 Task: Use the audio channel remapper to remap the "Side left" to "Center".
Action: Mouse moved to (108, 13)
Screenshot: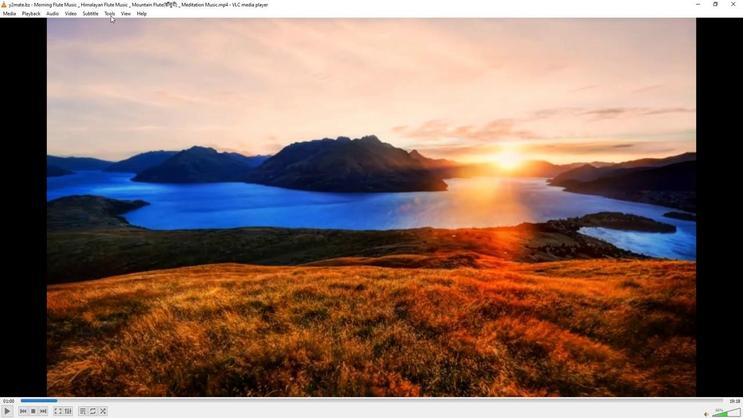 
Action: Mouse pressed left at (108, 13)
Screenshot: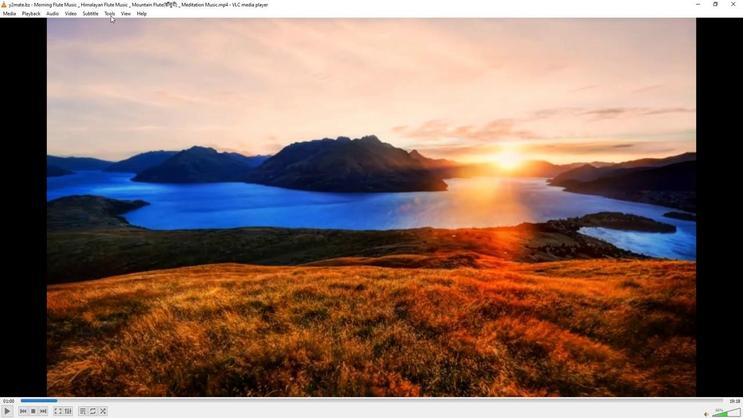 
Action: Mouse moved to (115, 101)
Screenshot: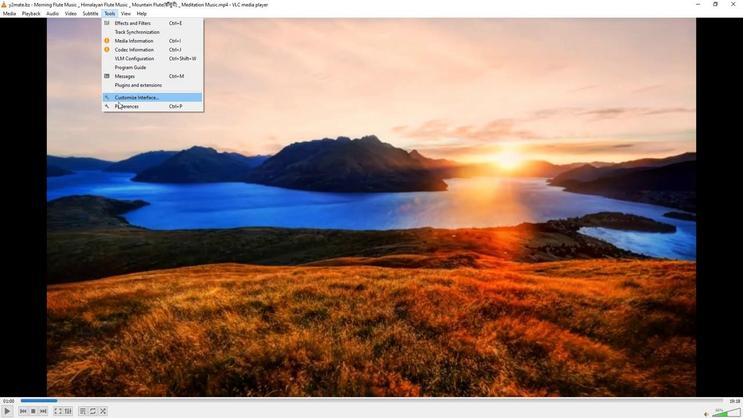 
Action: Mouse pressed left at (115, 101)
Screenshot: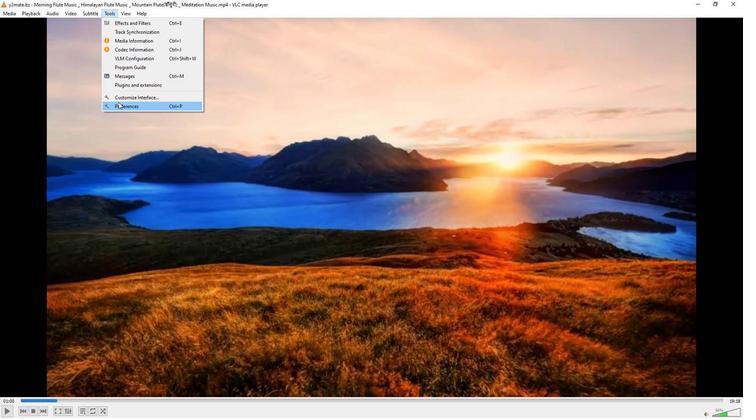 
Action: Mouse moved to (238, 344)
Screenshot: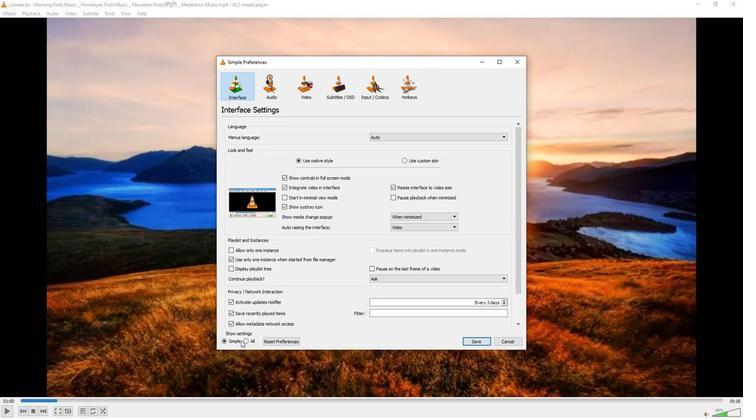 
Action: Mouse pressed left at (238, 344)
Screenshot: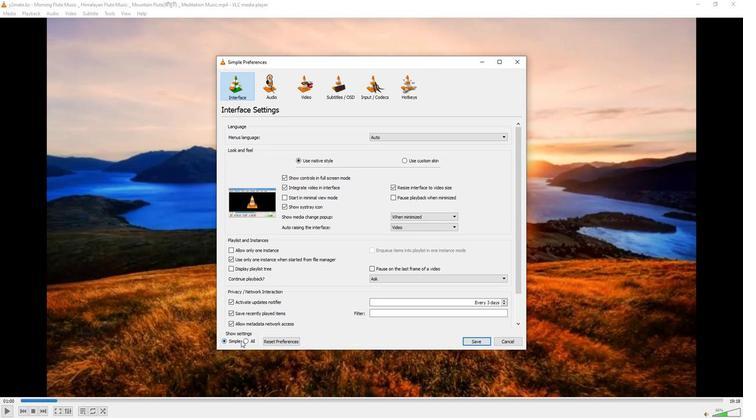 
Action: Mouse moved to (242, 343)
Screenshot: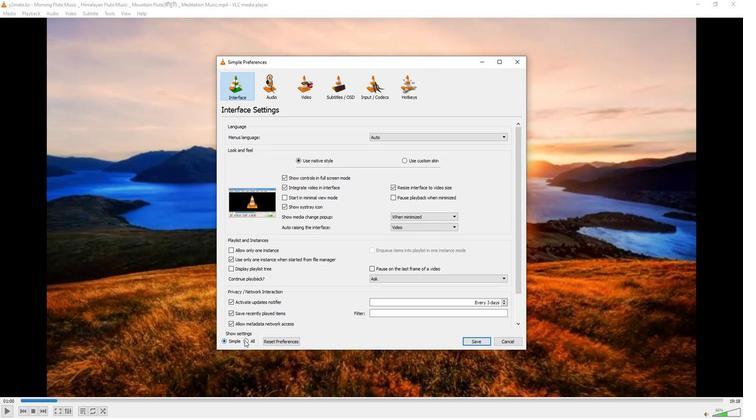 
Action: Mouse pressed left at (242, 343)
Screenshot: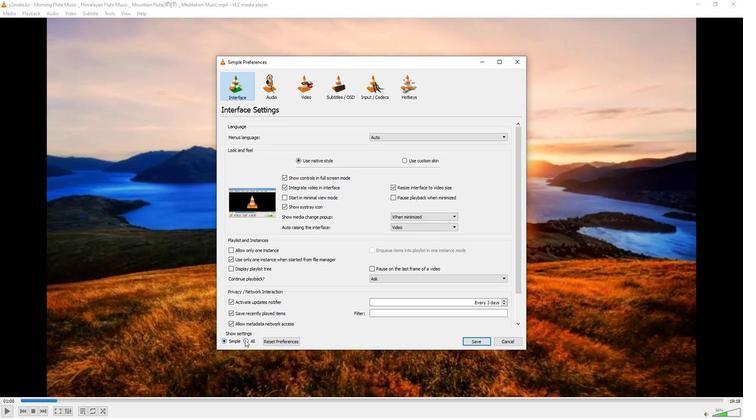 
Action: Mouse moved to (230, 167)
Screenshot: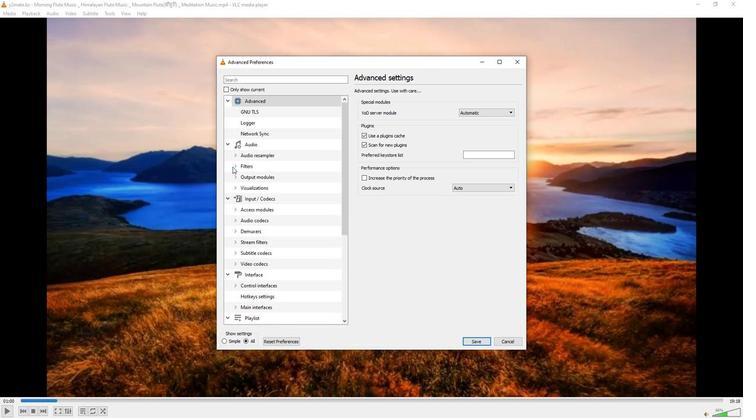 
Action: Mouse pressed left at (230, 167)
Screenshot: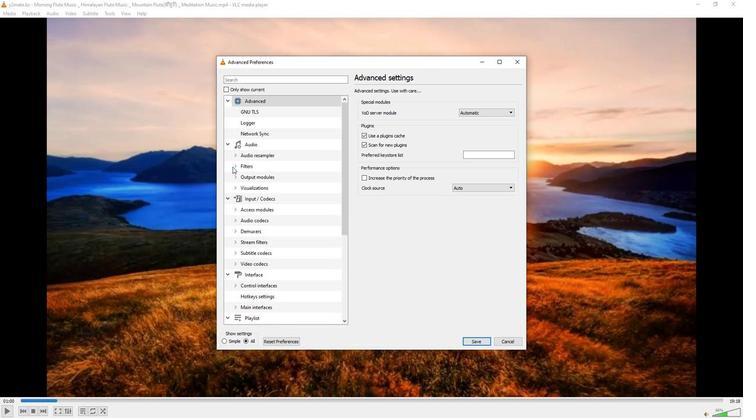 
Action: Mouse moved to (253, 277)
Screenshot: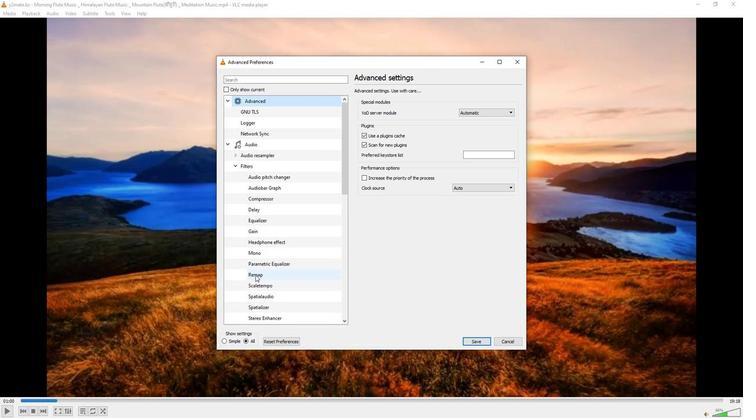 
Action: Mouse pressed left at (253, 277)
Screenshot: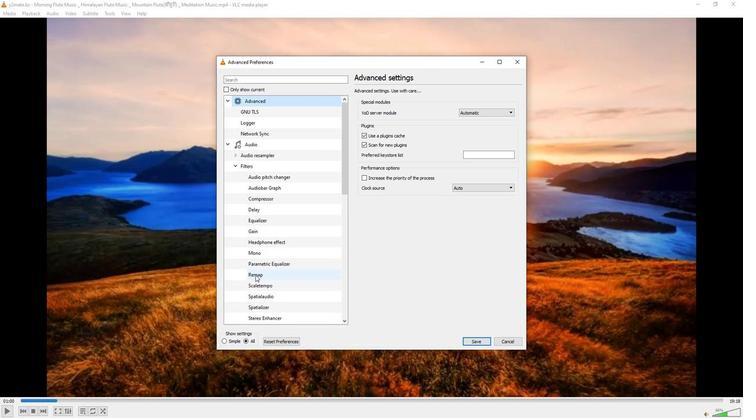 
Action: Mouse moved to (475, 169)
Screenshot: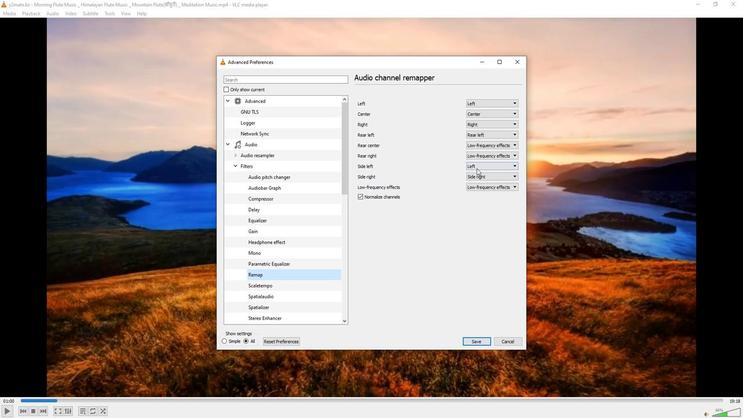 
Action: Mouse pressed left at (475, 169)
Screenshot: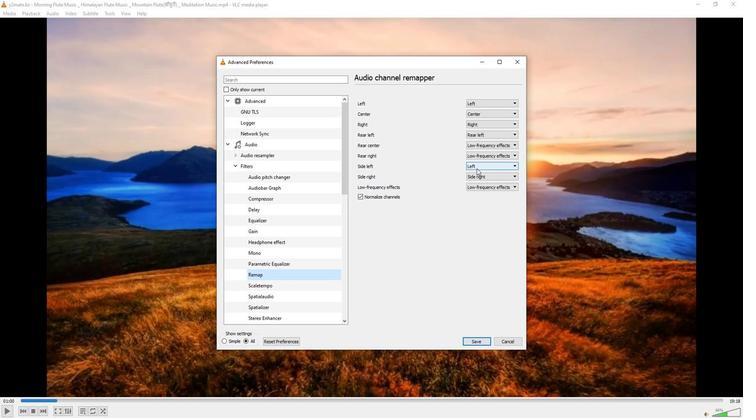 
Action: Mouse moved to (480, 180)
Screenshot: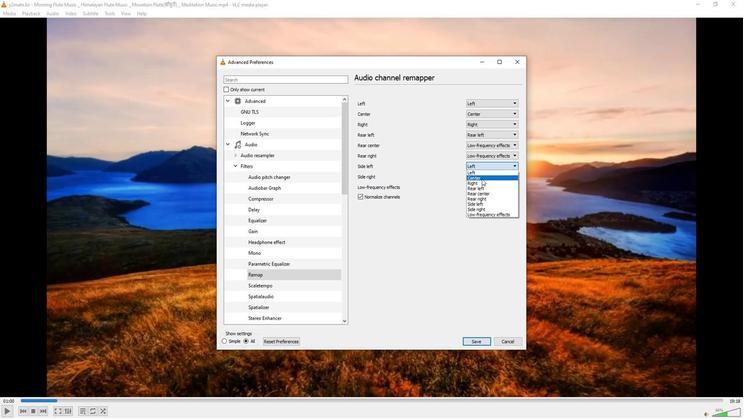 
Action: Mouse pressed left at (480, 180)
Screenshot: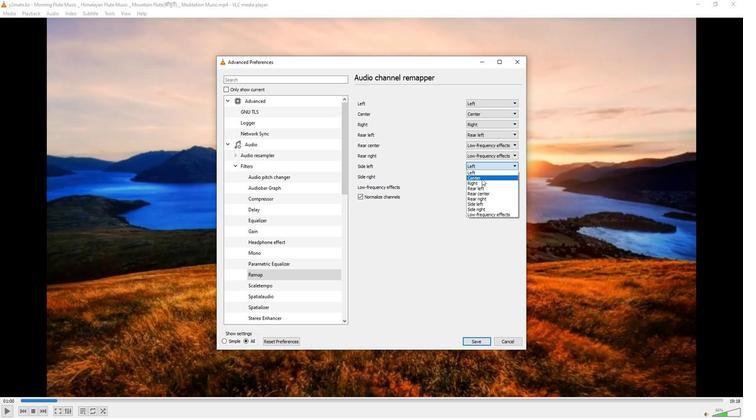 
Action: Mouse moved to (476, 341)
Screenshot: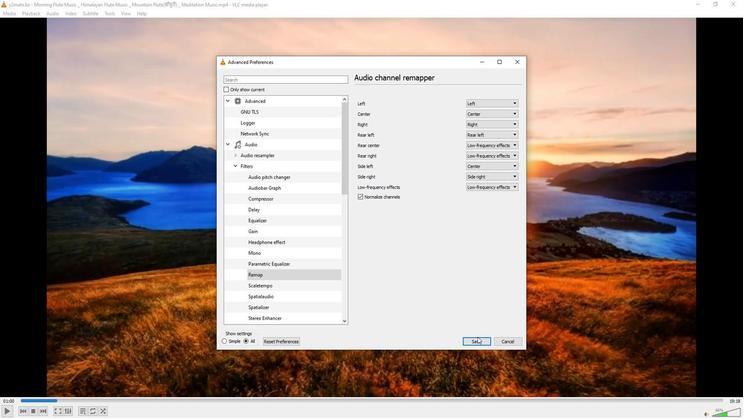 
Action: Mouse pressed left at (476, 341)
Screenshot: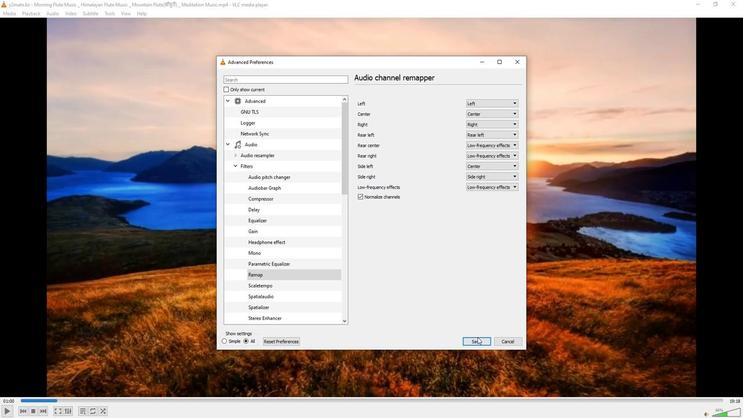 
